 Task: Open Card Card0000000141 in Board Board0000000036 in Workspace WS0000000012 in Trello. Add Member Email0000000045 to Card Card0000000141 in Board Board0000000036 in Workspace WS0000000012 in Trello. Add Purple Label titled Label0000000141 to Card Card0000000141 in Board Board0000000036 in Workspace WS0000000012 in Trello. Add Checklist CL0000000141 to Card Card0000000141 in Board Board0000000036 in Workspace WS0000000012 in Trello. Add Dates with Start Date as Aug 01 2023 and Due Date as Aug 31 2023 to Card Card0000000141 in Board Board0000000036 in Workspace WS0000000012 in Trello
Action: Mouse moved to (400, 397)
Screenshot: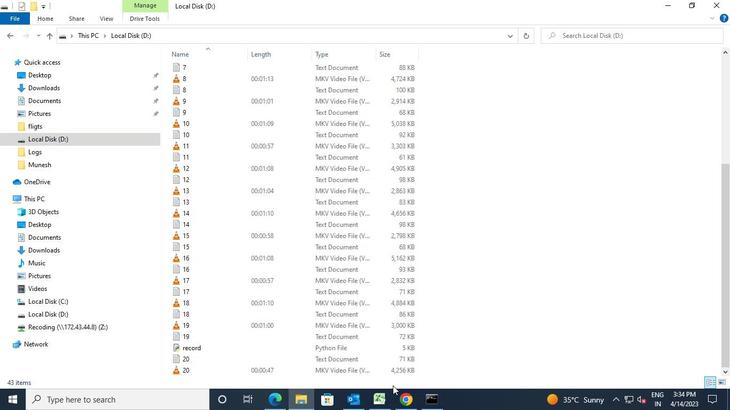 
Action: Mouse pressed left at (400, 397)
Screenshot: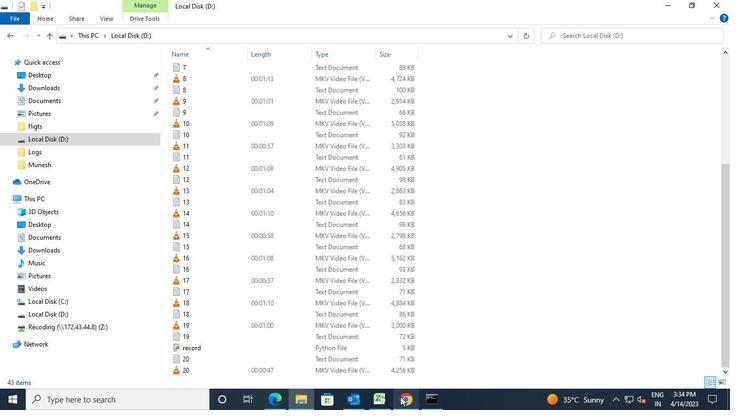 
Action: Mouse moved to (94, 273)
Screenshot: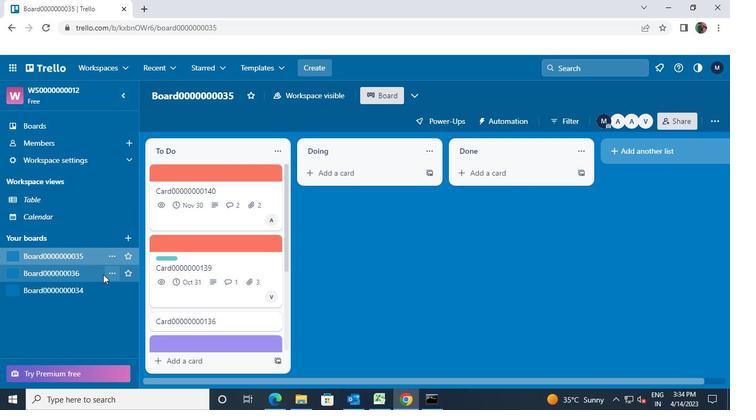 
Action: Mouse pressed left at (94, 273)
Screenshot: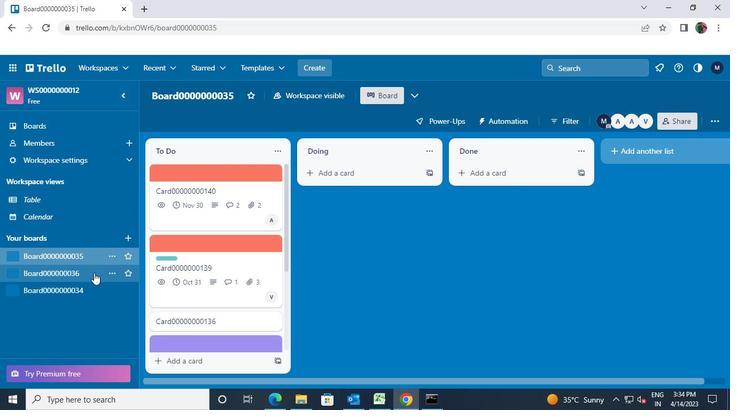 
Action: Mouse moved to (274, 150)
Screenshot: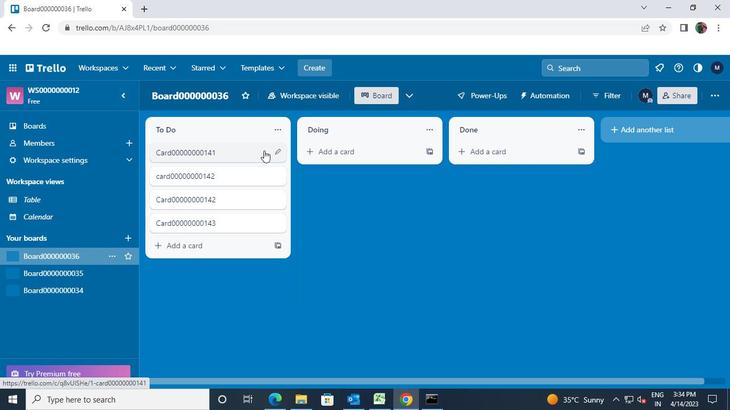
Action: Mouse pressed left at (274, 150)
Screenshot: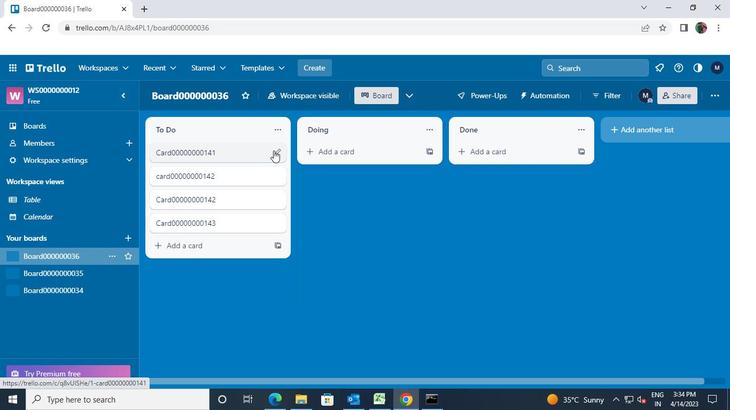 
Action: Mouse moved to (307, 149)
Screenshot: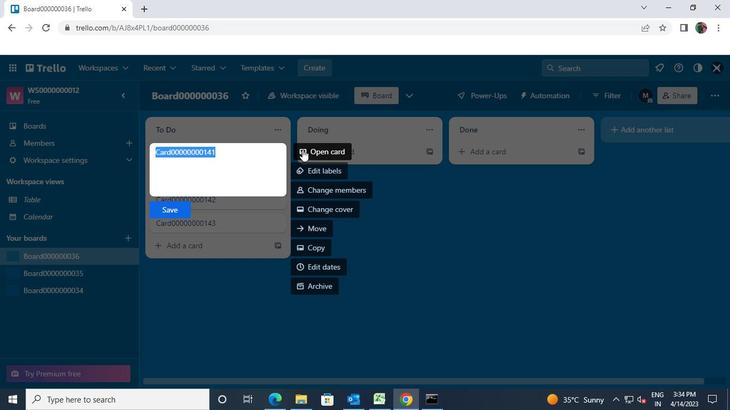 
Action: Mouse pressed left at (307, 149)
Screenshot: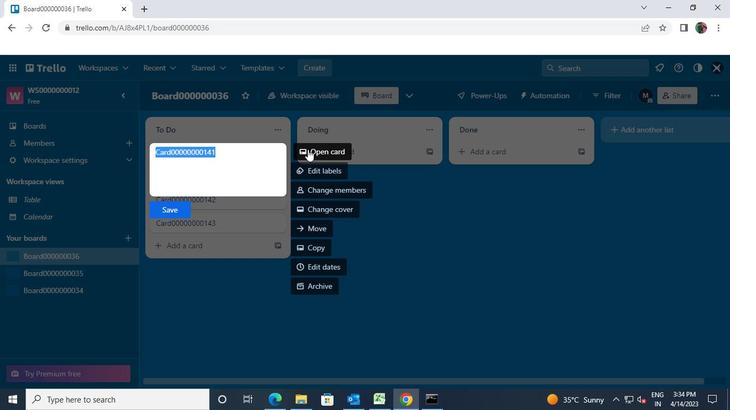 
Action: Mouse moved to (501, 151)
Screenshot: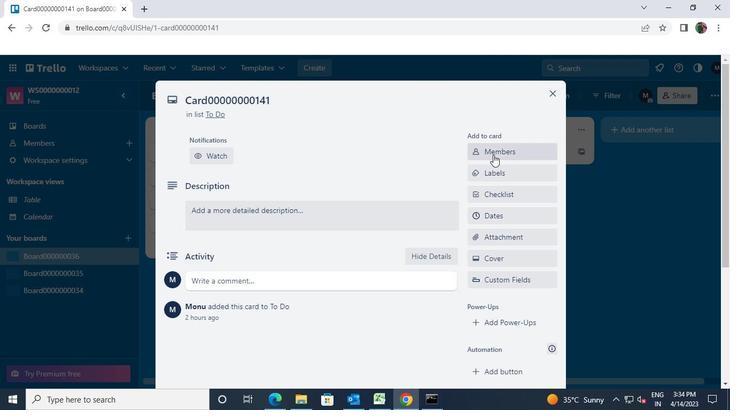 
Action: Mouse pressed left at (501, 151)
Screenshot: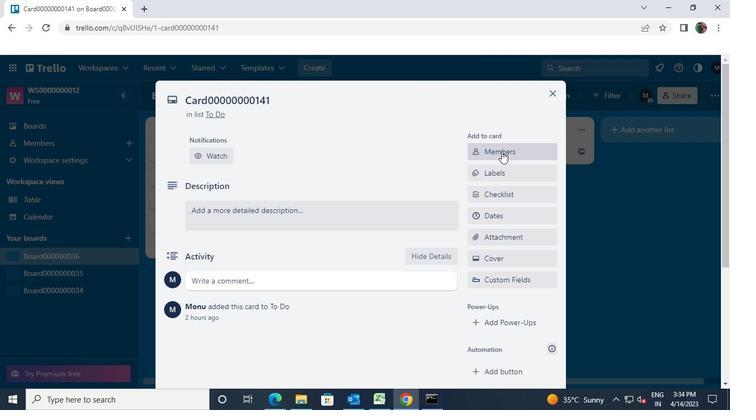 
Action: Key pressed <Key.shift>Vinnyoffice<<98>><Key.shift>@gmail.com
Screenshot: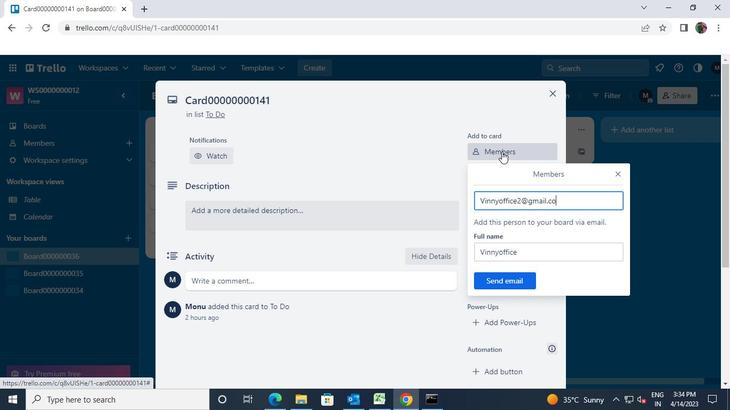 
Action: Mouse moved to (510, 276)
Screenshot: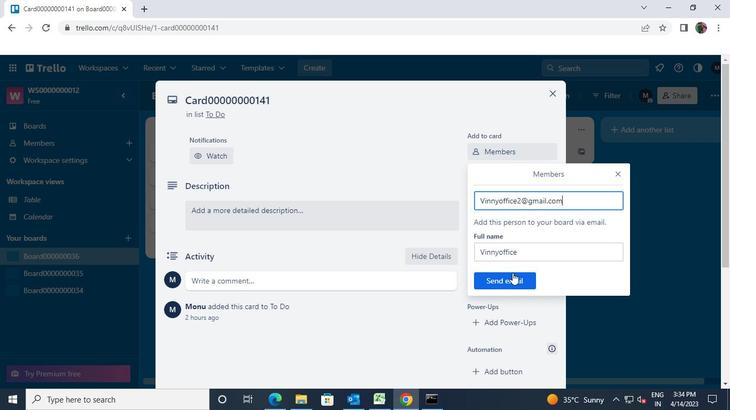 
Action: Mouse pressed left at (510, 276)
Screenshot: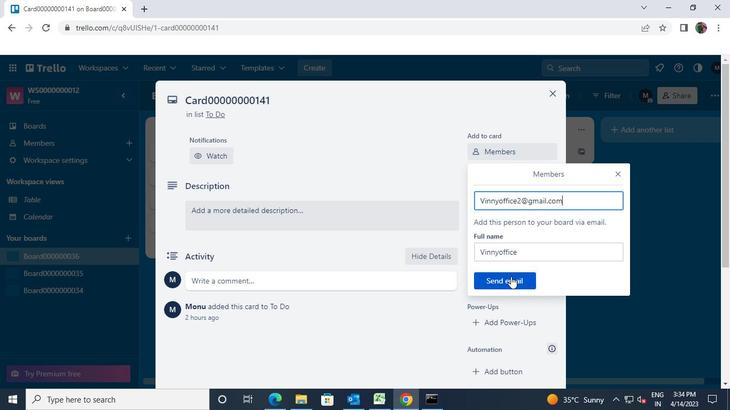 
Action: Mouse moved to (506, 167)
Screenshot: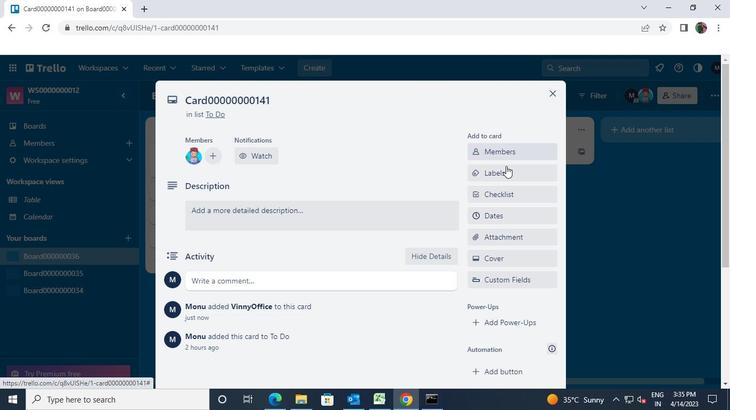 
Action: Mouse pressed left at (506, 167)
Screenshot: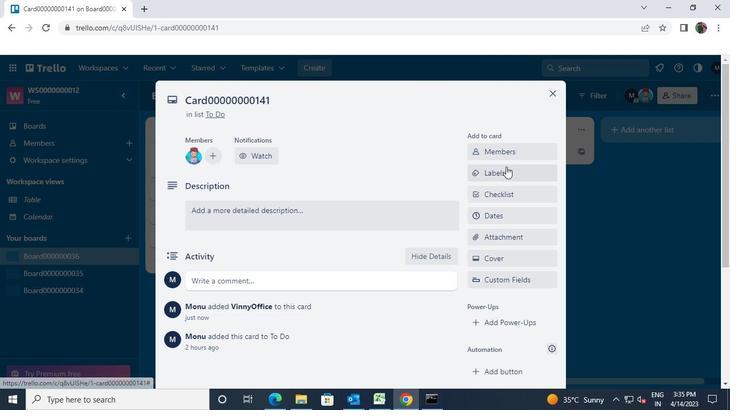 
Action: Mouse moved to (544, 282)
Screenshot: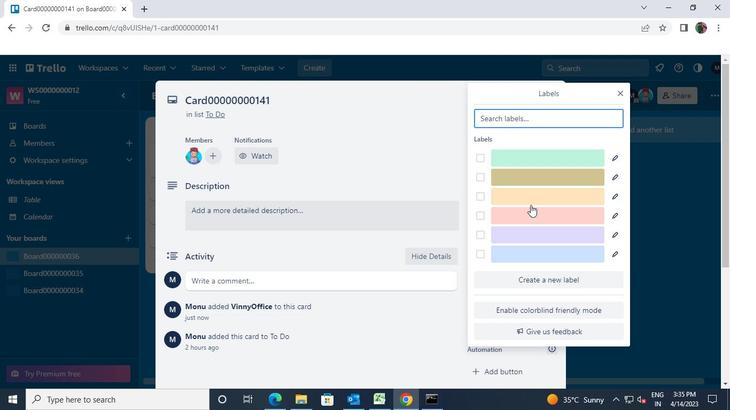 
Action: Mouse pressed left at (544, 282)
Screenshot: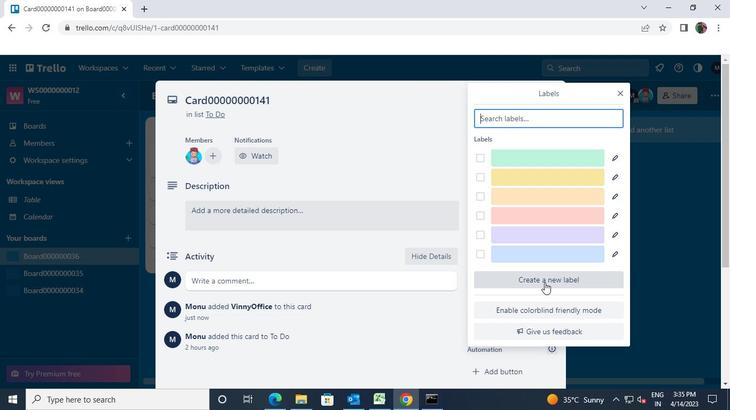 
Action: Mouse moved to (538, 195)
Screenshot: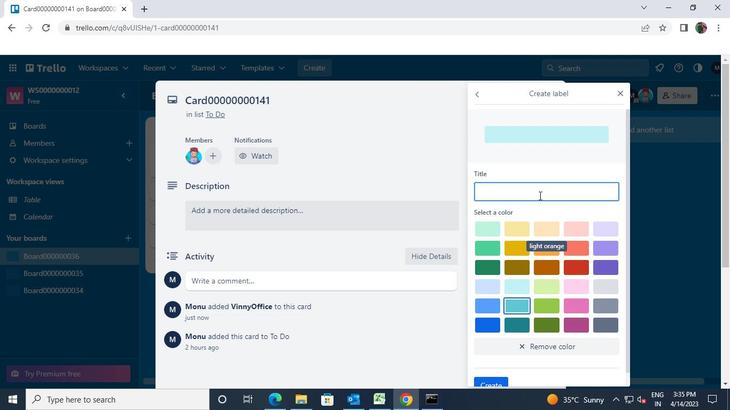 
Action: Mouse pressed left at (538, 195)
Screenshot: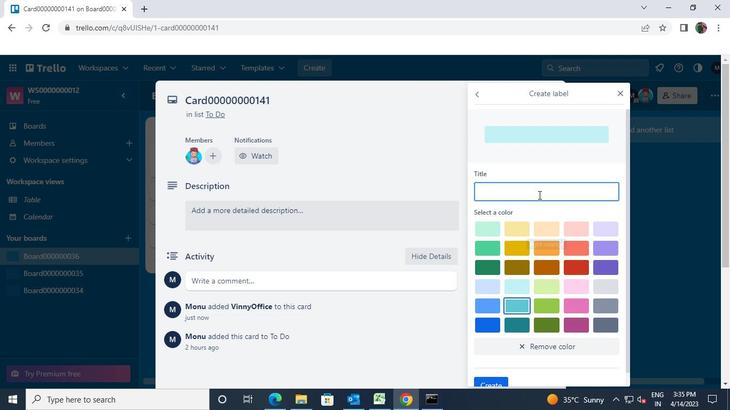 
Action: Mouse moved to (538, 193)
Screenshot: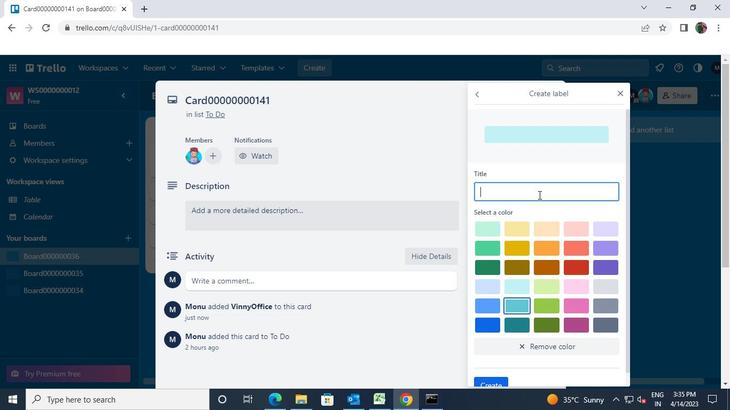 
Action: Key pressed <Key.shift>Labek<<96>><<96>><<96>><<96>><<96>><<96>><<96>><<96>><<97>><<100>><<97>>
Screenshot: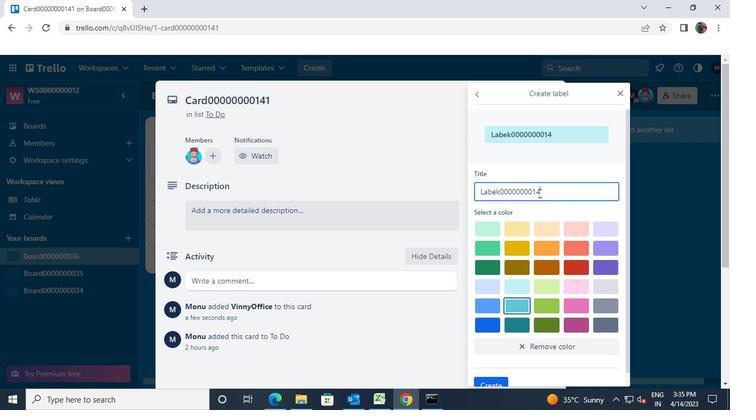 
Action: Mouse moved to (576, 260)
Screenshot: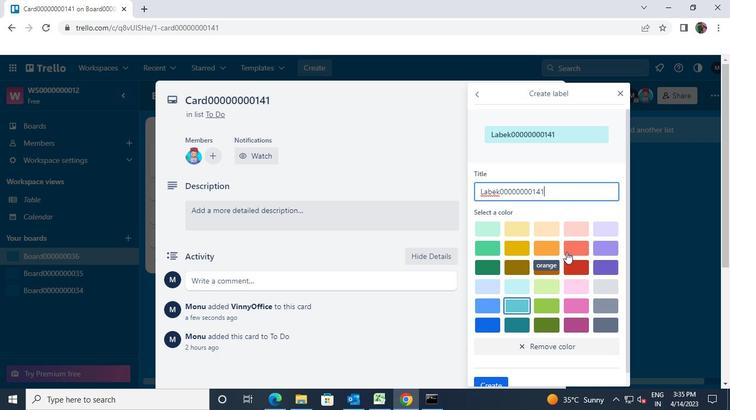 
Action: Mouse pressed left at (576, 260)
Screenshot: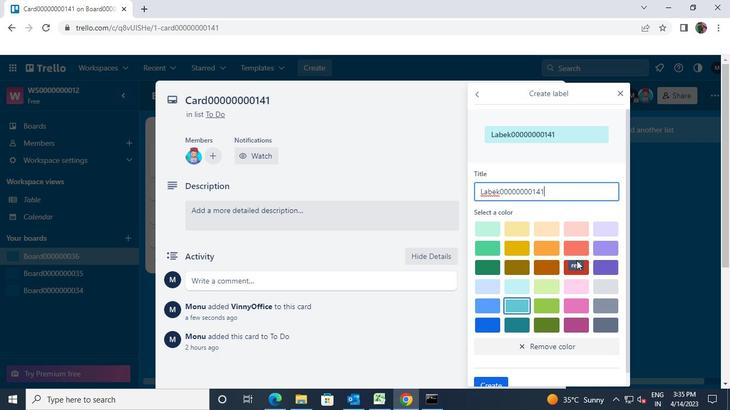 
Action: Mouse moved to (558, 268)
Screenshot: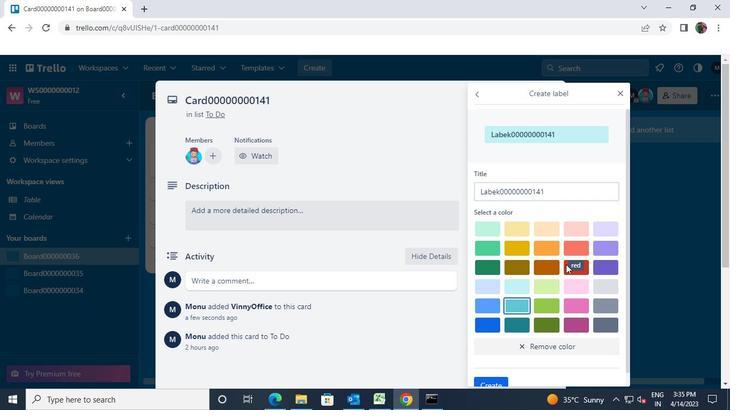 
Action: Mouse scrolled (558, 267) with delta (0, 0)
Screenshot: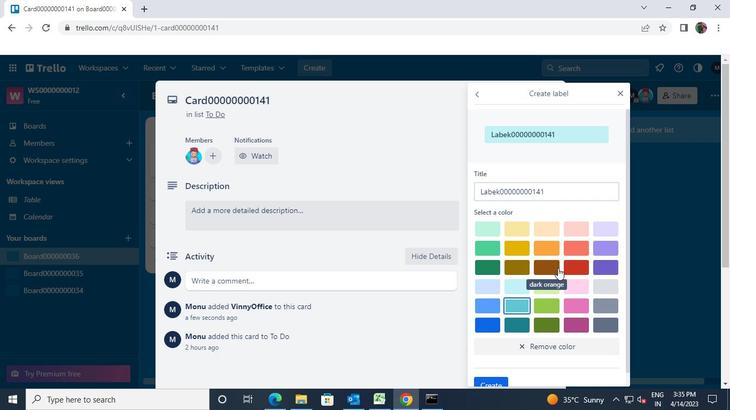 
Action: Mouse moved to (570, 251)
Screenshot: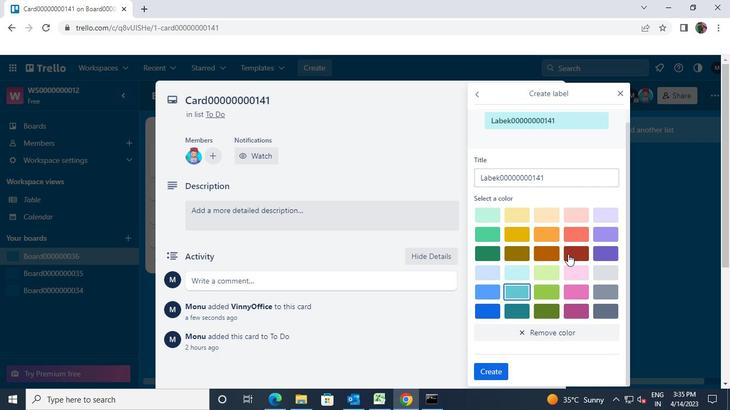
Action: Mouse pressed left at (570, 251)
Screenshot: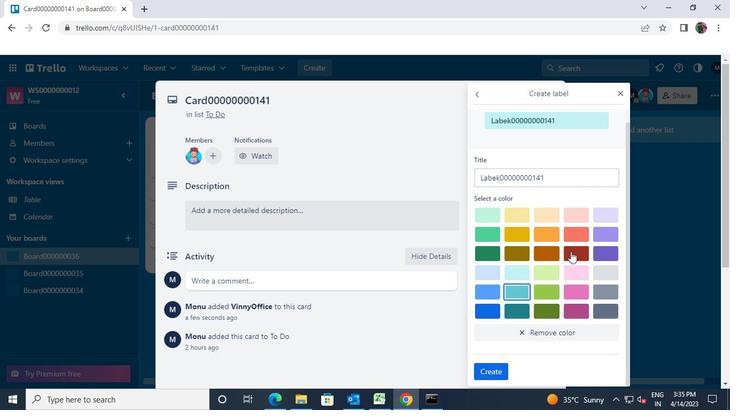 
Action: Mouse moved to (496, 370)
Screenshot: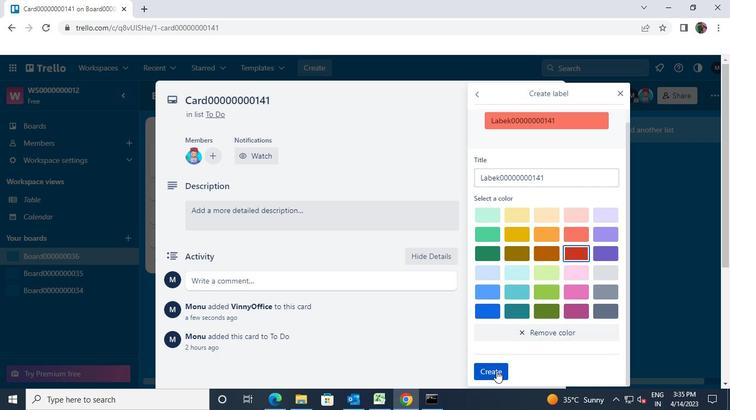
Action: Mouse pressed left at (496, 370)
Screenshot: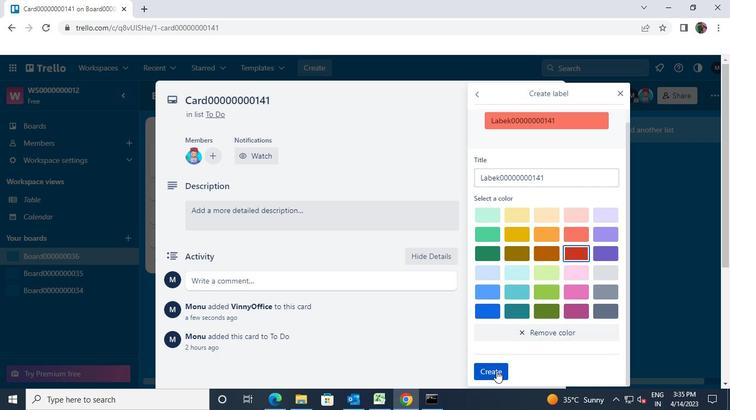
Action: Mouse moved to (621, 94)
Screenshot: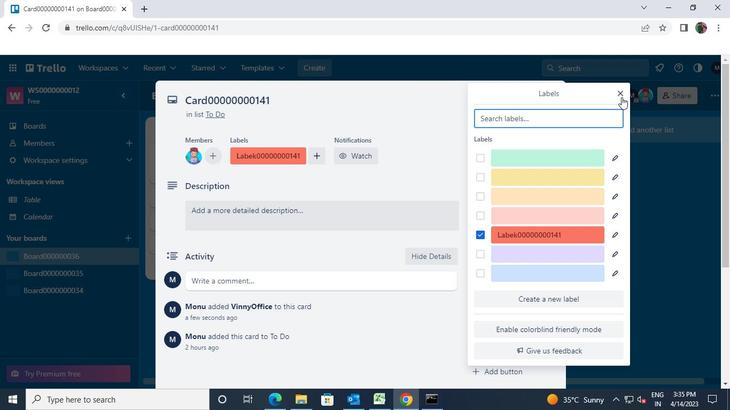 
Action: Mouse pressed left at (621, 94)
Screenshot: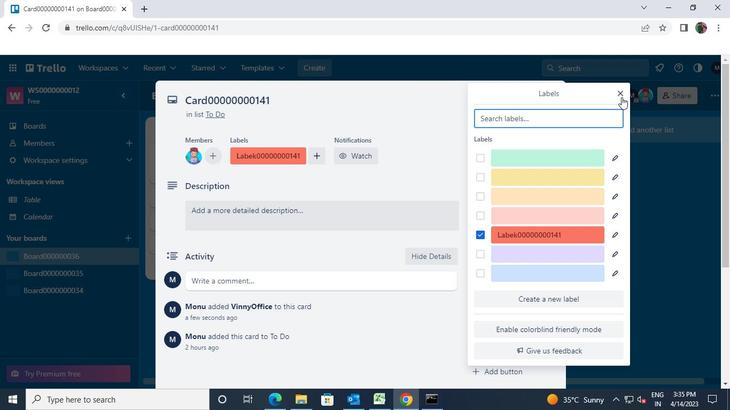 
Action: Mouse moved to (514, 190)
Screenshot: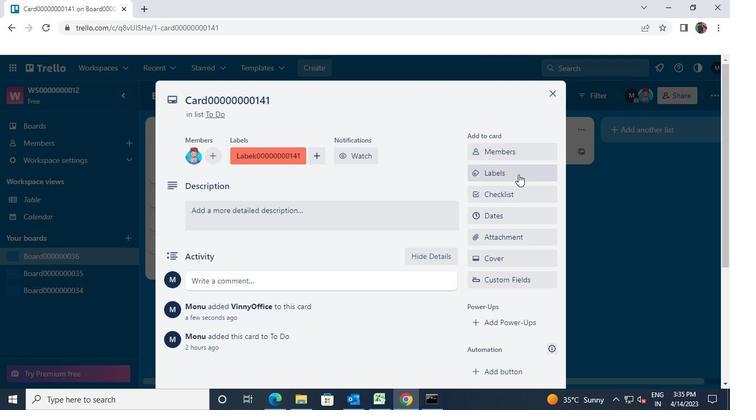 
Action: Mouse pressed left at (514, 190)
Screenshot: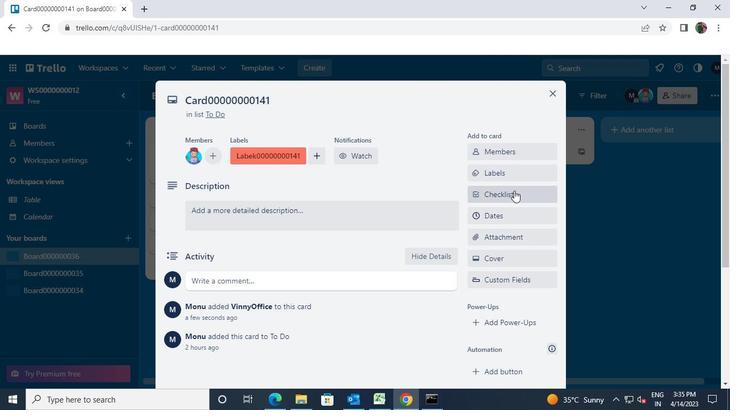 
Action: Mouse moved to (513, 221)
Screenshot: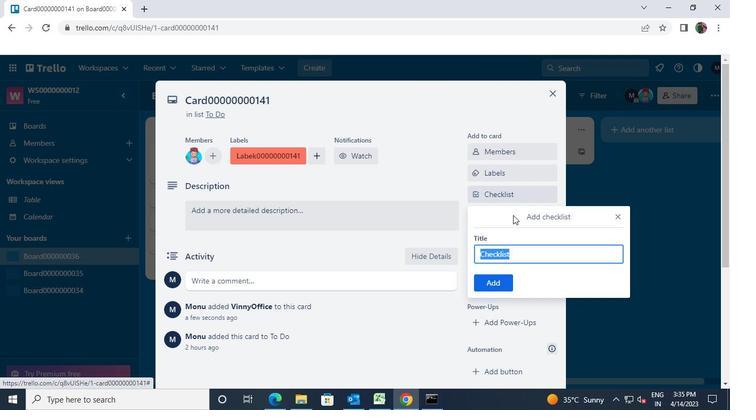 
Action: Key pressed <Key.shift>CL<<96>><<96>><<96>><<96>><<96>><<96>><<96>><<97>><<100>><<97>>
Screenshot: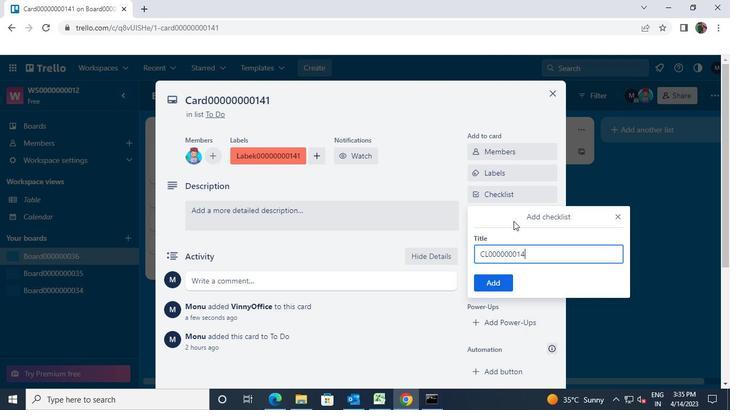 
Action: Mouse moved to (498, 278)
Screenshot: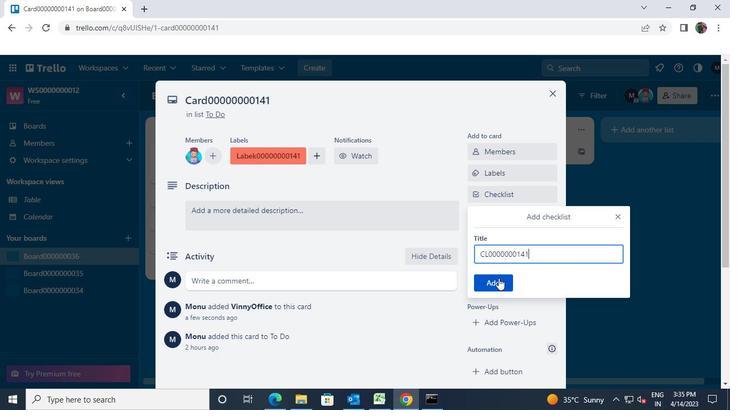 
Action: Mouse pressed left at (498, 278)
Screenshot: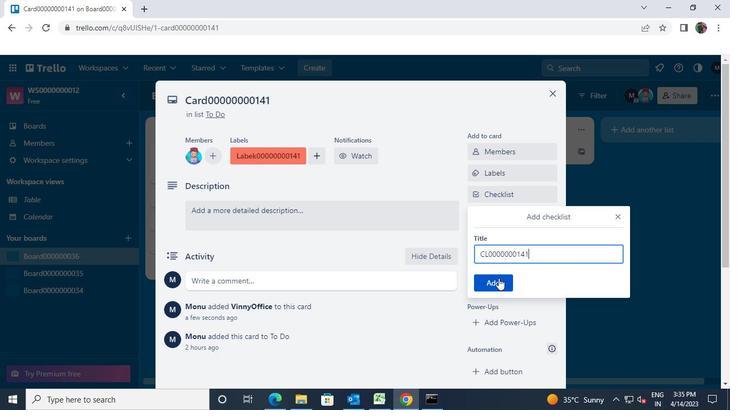 
Action: Mouse moved to (366, 261)
Screenshot: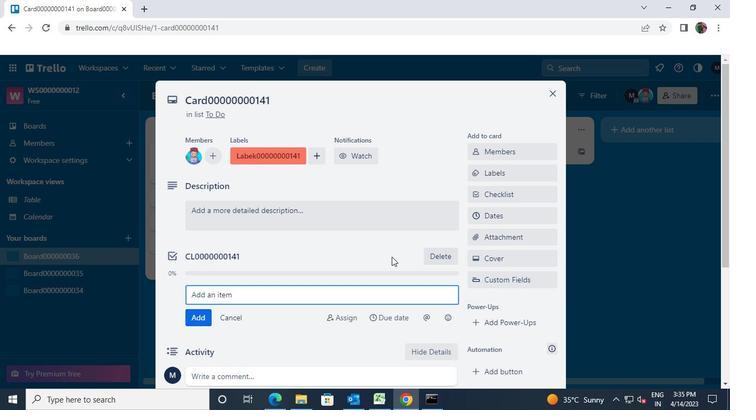 
Action: Mouse scrolled (366, 260) with delta (0, 0)
Screenshot: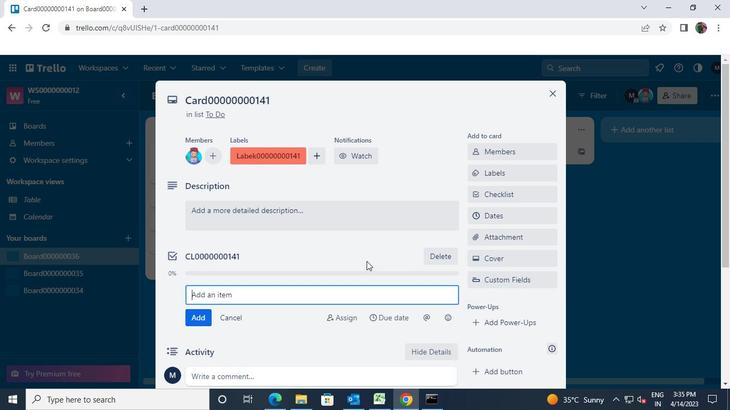
Action: Mouse moved to (485, 165)
Screenshot: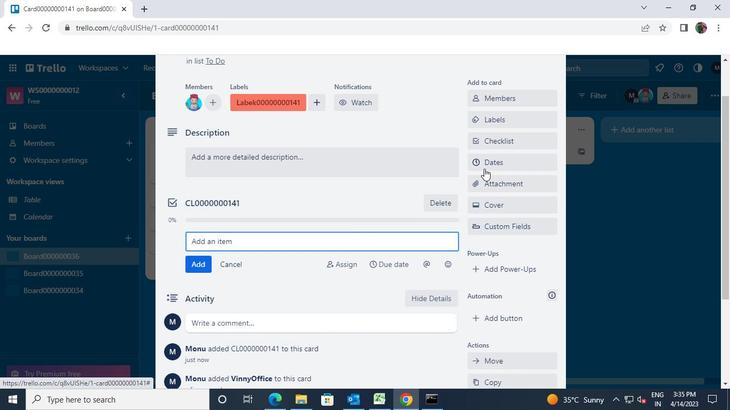 
Action: Mouse pressed left at (485, 165)
Screenshot: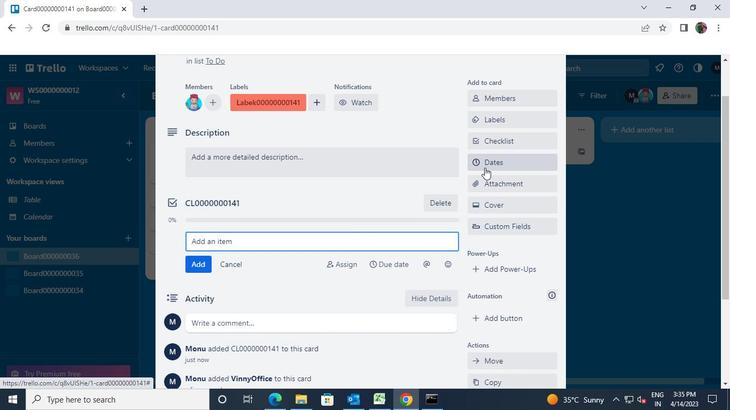 
Action: Mouse moved to (609, 120)
Screenshot: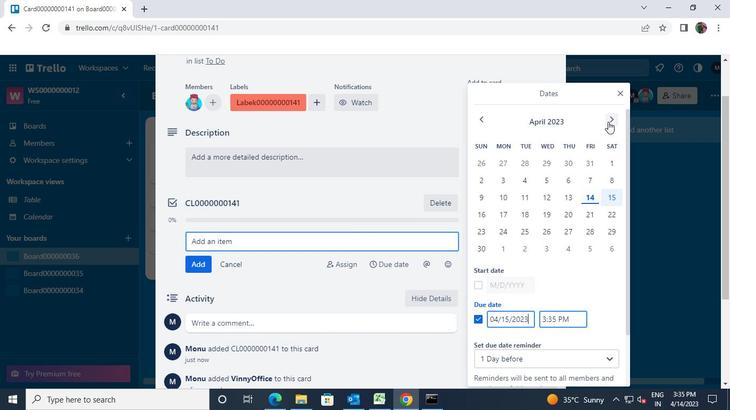 
Action: Mouse pressed left at (609, 120)
Screenshot: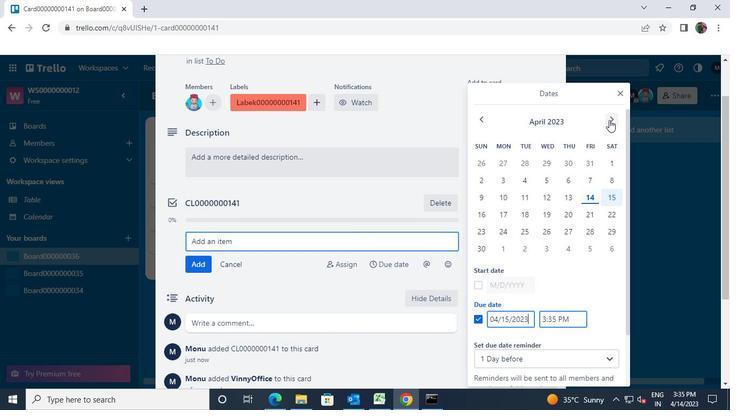 
Action: Mouse pressed left at (609, 120)
Screenshot: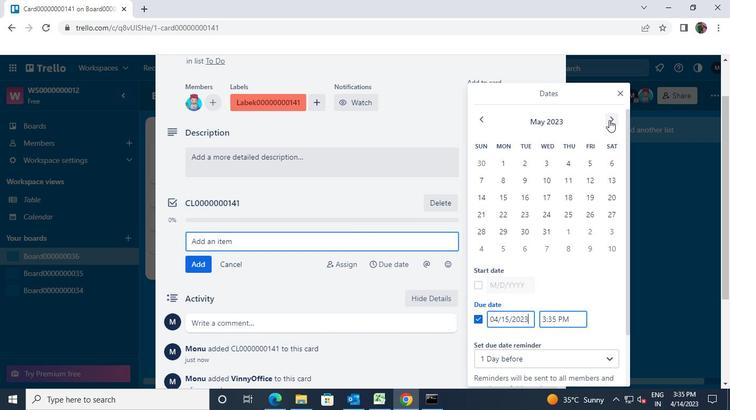
Action: Mouse pressed left at (609, 120)
Screenshot: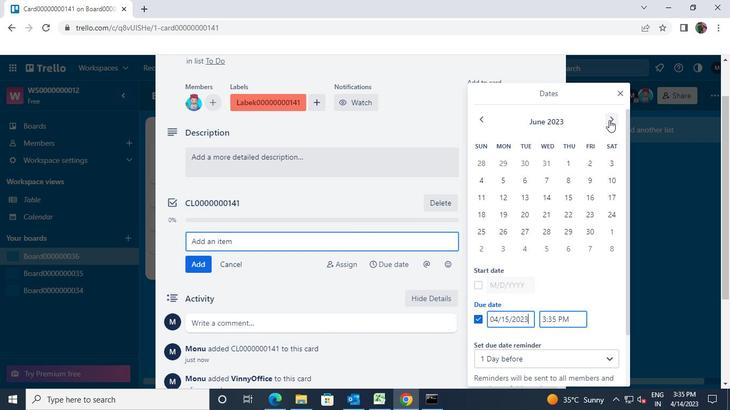 
Action: Mouse pressed left at (609, 120)
Screenshot: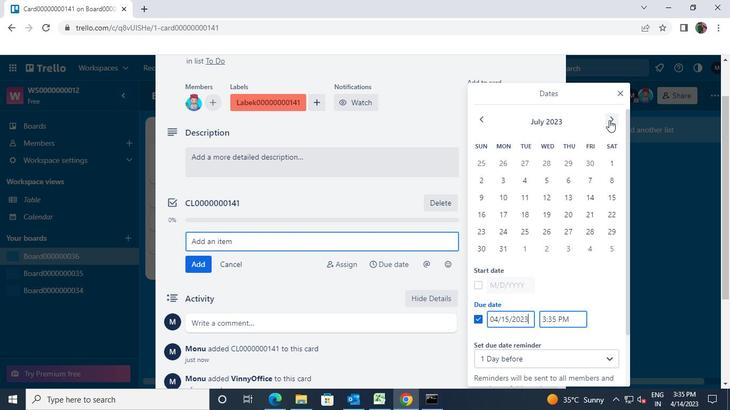 
Action: Mouse moved to (520, 163)
Screenshot: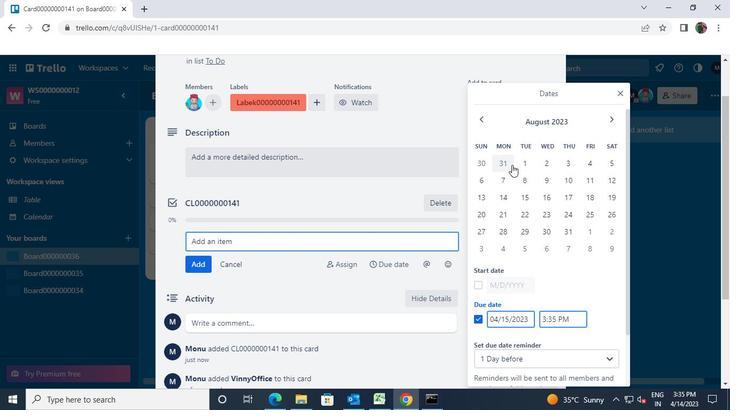 
Action: Mouse pressed left at (520, 163)
Screenshot: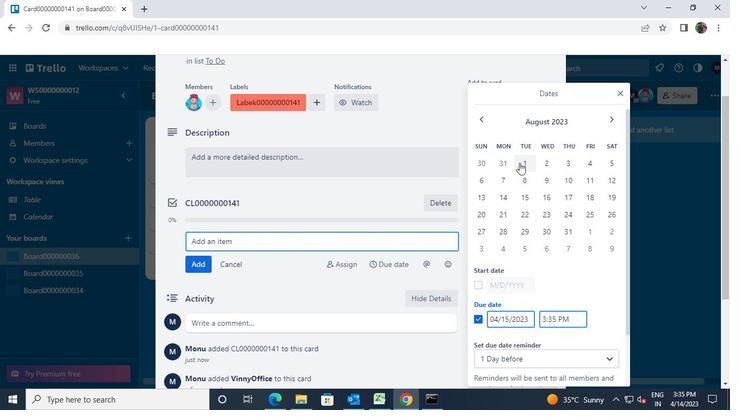 
Action: Mouse moved to (566, 228)
Screenshot: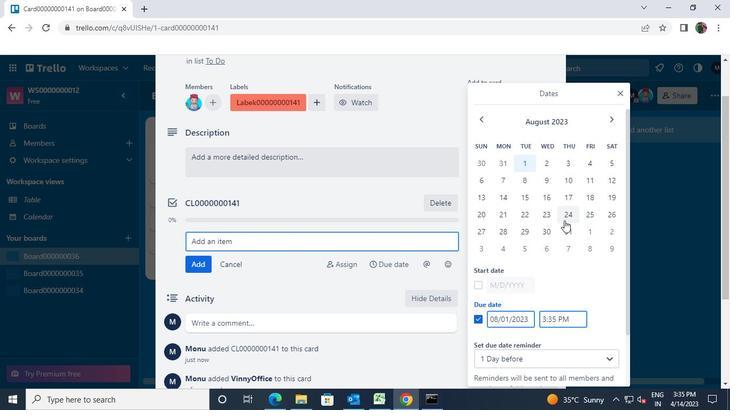 
Action: Mouse pressed left at (566, 228)
Screenshot: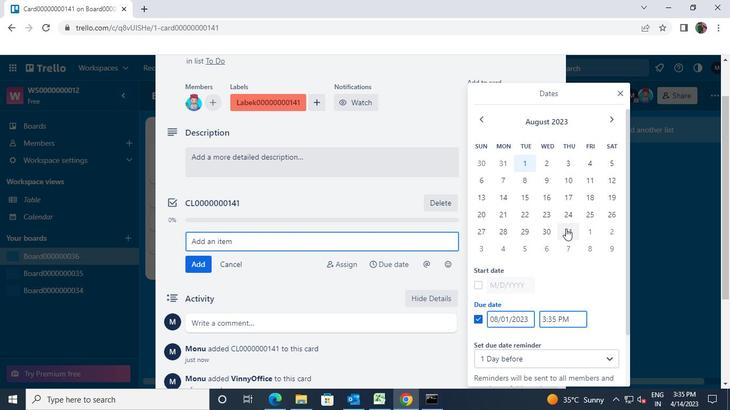 
Action: Mouse moved to (542, 303)
Screenshot: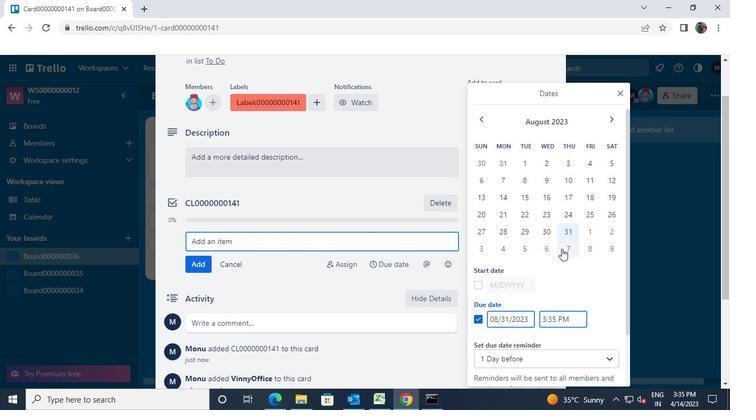 
Action: Mouse scrolled (542, 303) with delta (0, 0)
Screenshot: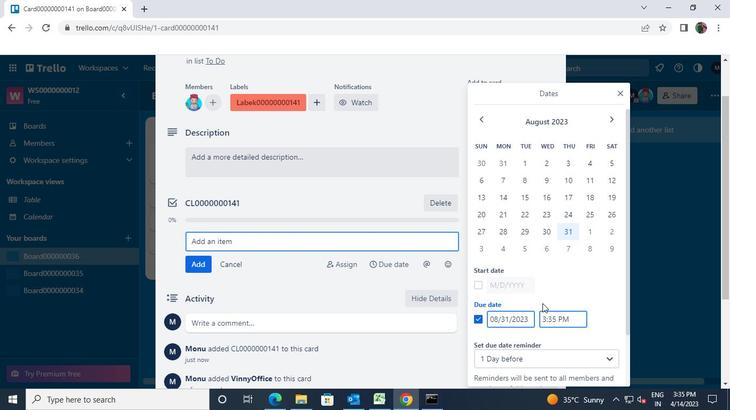 
Action: Mouse scrolled (542, 303) with delta (0, 0)
Screenshot: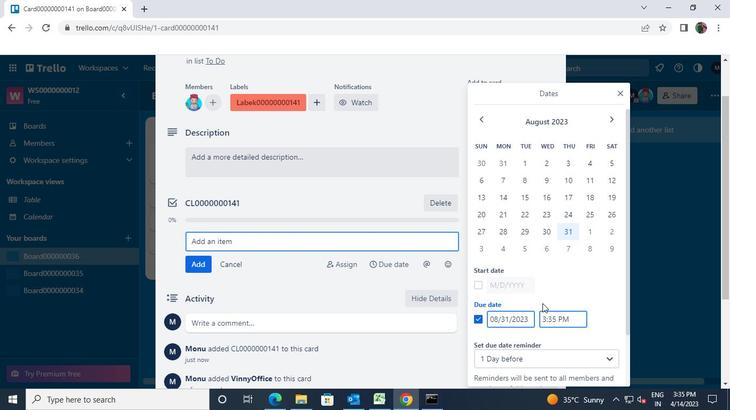 
Action: Mouse scrolled (542, 303) with delta (0, 0)
Screenshot: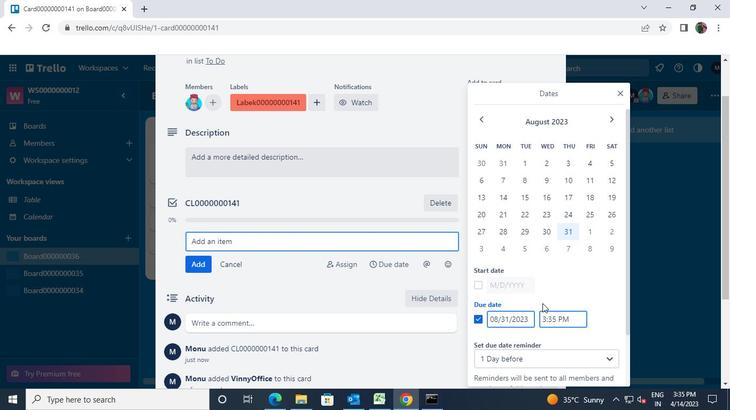 
Action: Mouse moved to (540, 342)
Screenshot: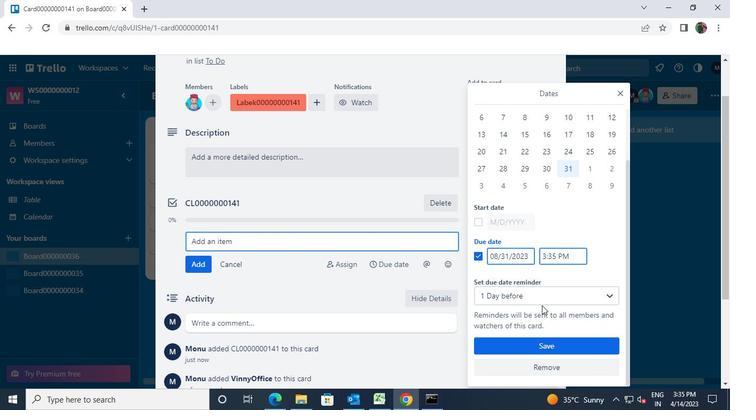 
Action: Mouse pressed left at (540, 342)
Screenshot: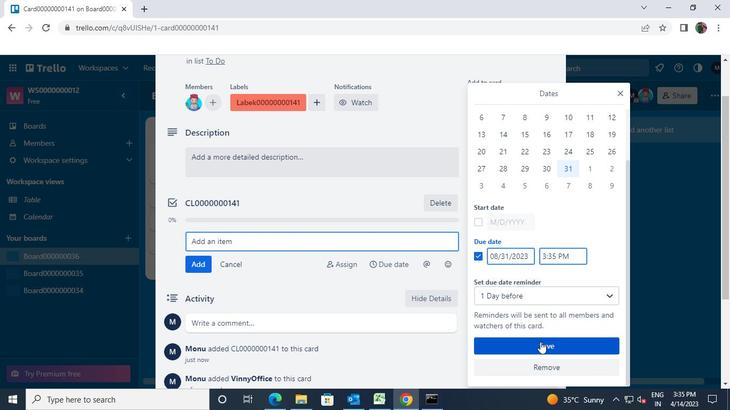 
Action: Mouse moved to (500, 247)
Screenshot: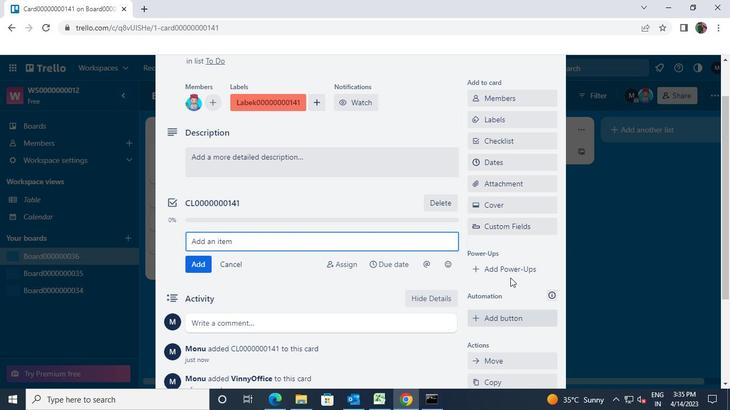 
Action: Mouse scrolled (500, 248) with delta (0, 0)
Screenshot: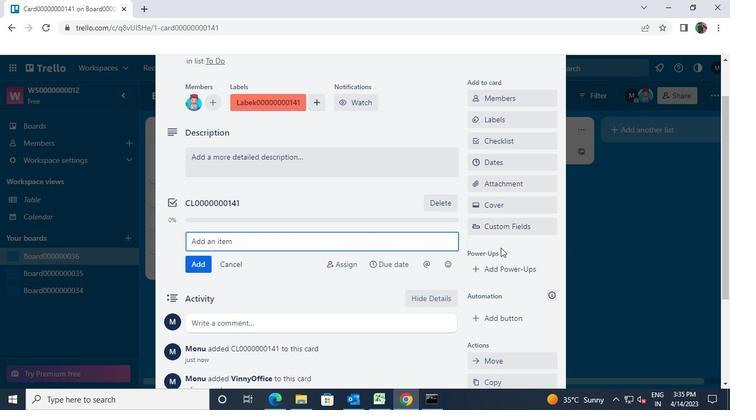 
Action: Mouse moved to (500, 246)
Screenshot: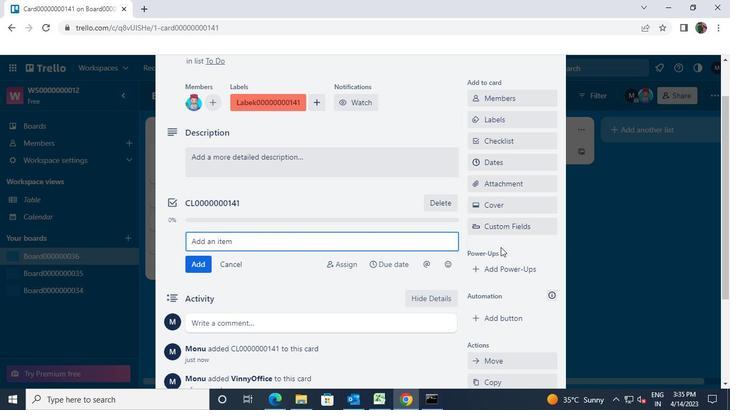 
Action: Mouse scrolled (500, 247) with delta (0, 0)
Screenshot: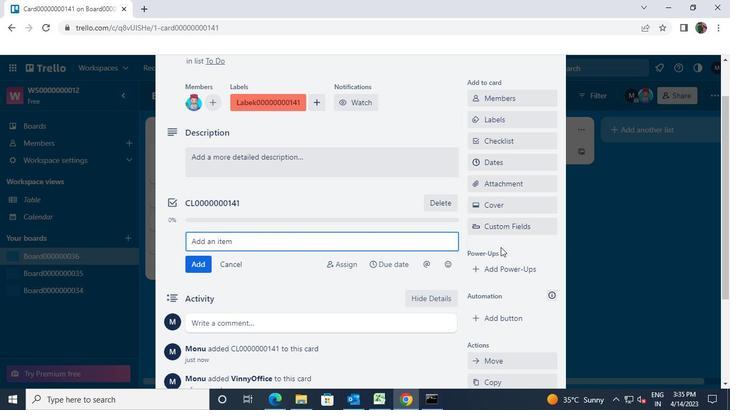
Action: Mouse scrolled (500, 247) with delta (0, 0)
Screenshot: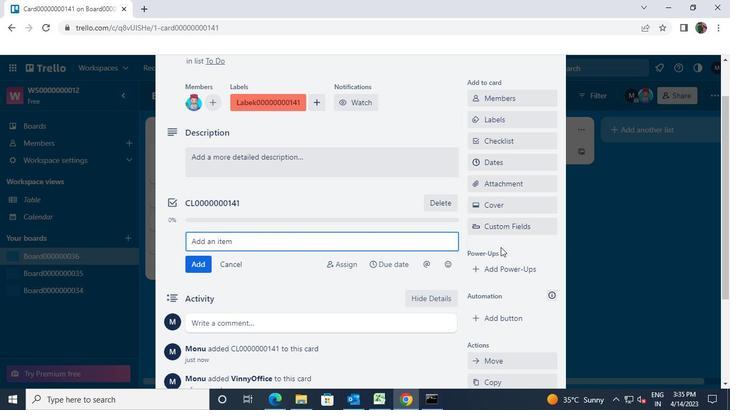 
Action: Mouse scrolled (500, 247) with delta (0, 0)
Screenshot: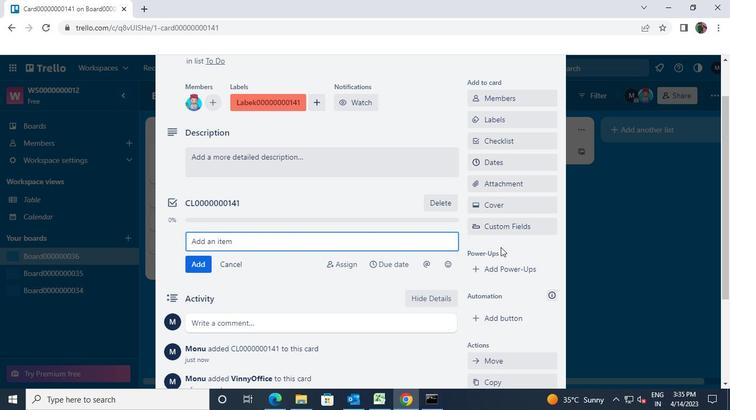 
Action: Mouse moved to (552, 95)
Screenshot: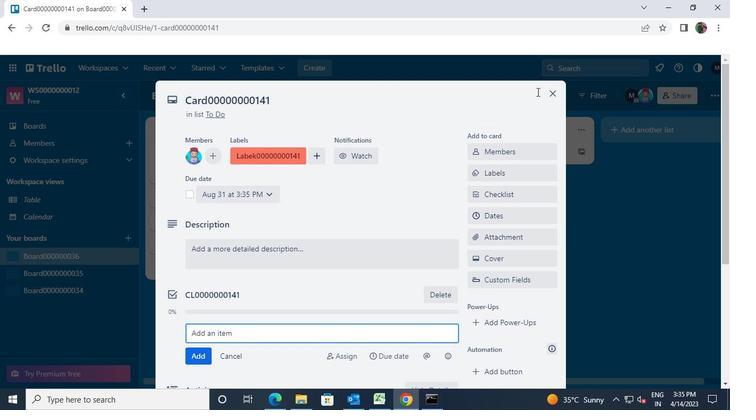 
Action: Mouse pressed left at (552, 95)
Screenshot: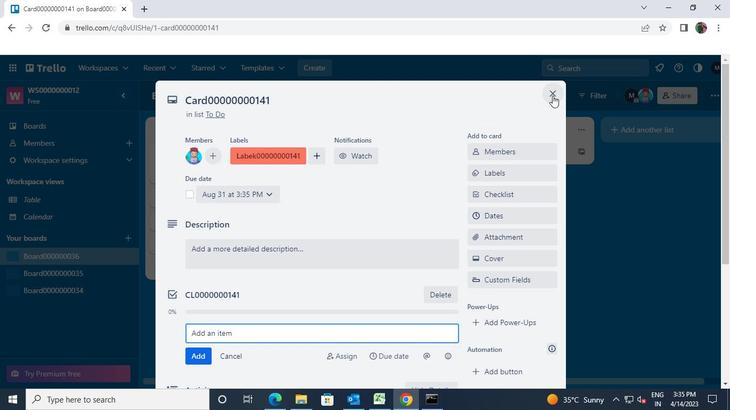 
Action: Mouse moved to (481, 327)
Screenshot: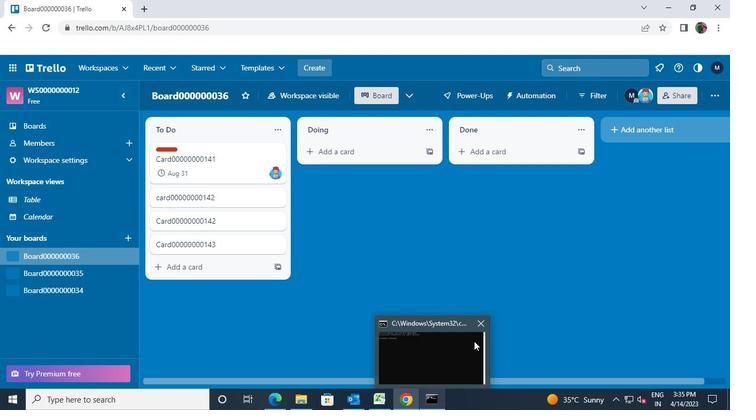 
Action: Mouse pressed left at (481, 327)
Screenshot: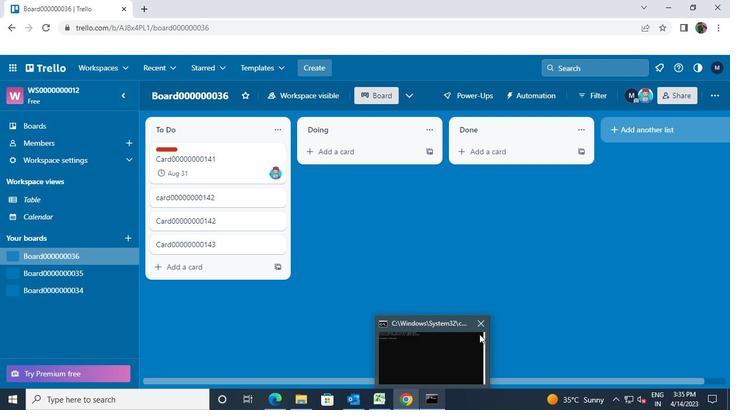 
